 Task: Send a message to an employee of Amazon
Action: Mouse moved to (663, 102)
Screenshot: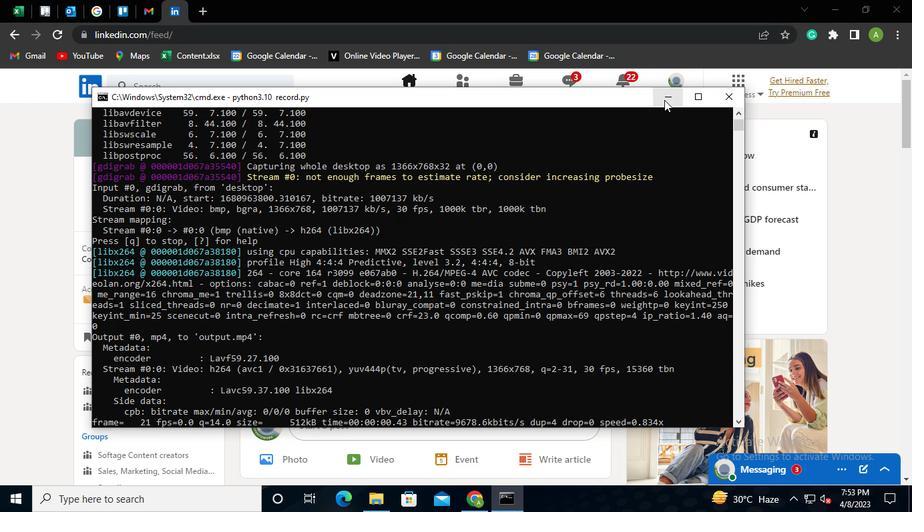 
Action: Mouse pressed left at (663, 102)
Screenshot: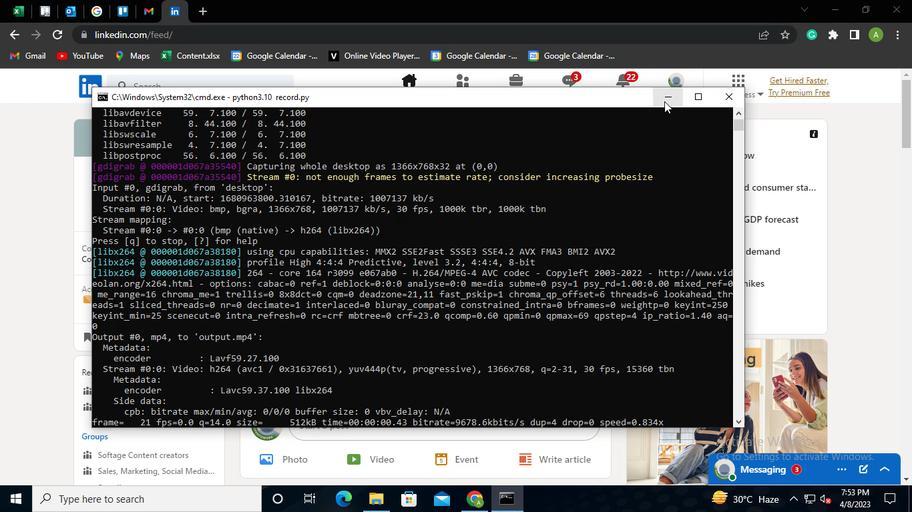 
Action: Mouse moved to (142, 88)
Screenshot: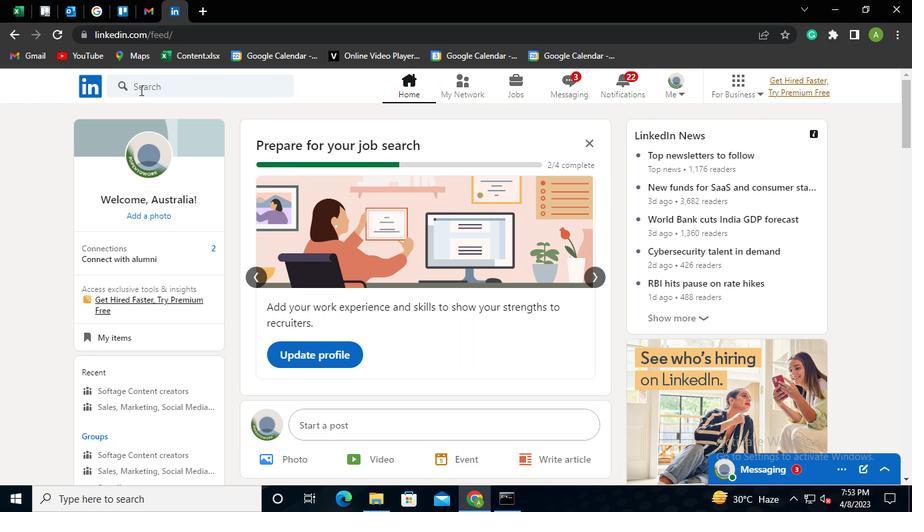 
Action: Mouse pressed left at (142, 88)
Screenshot: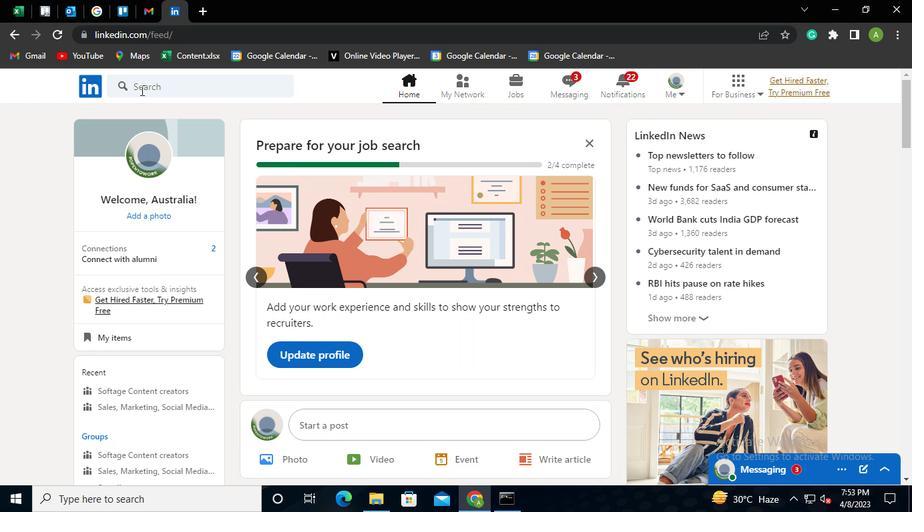 
Action: Mouse moved to (146, 150)
Screenshot: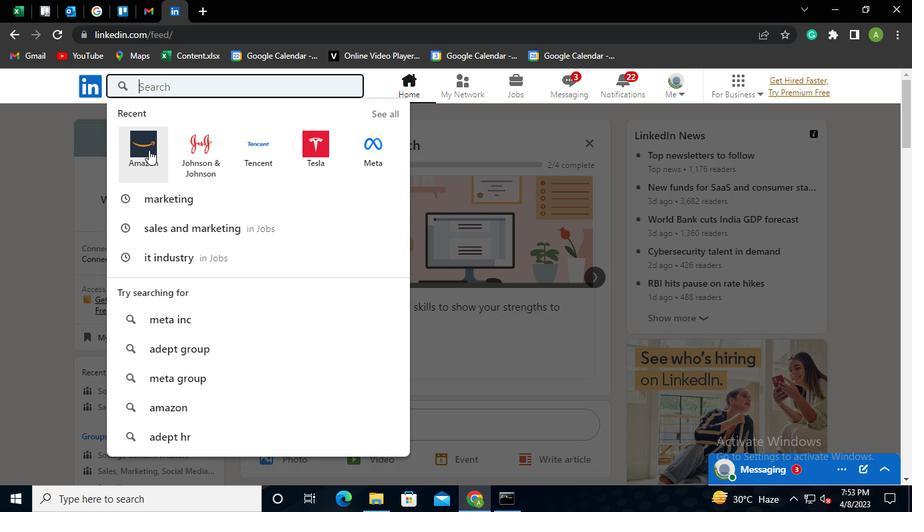 
Action: Mouse pressed left at (146, 150)
Screenshot: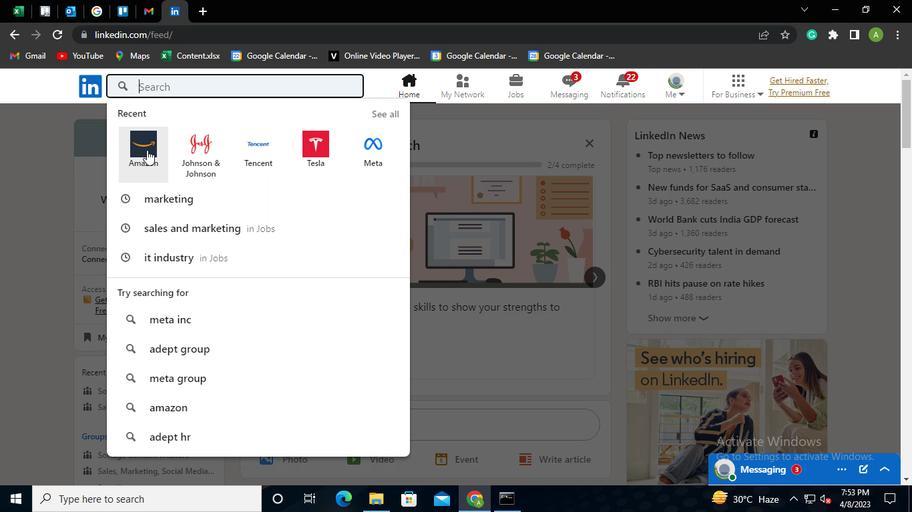 
Action: Mouse moved to (335, 331)
Screenshot: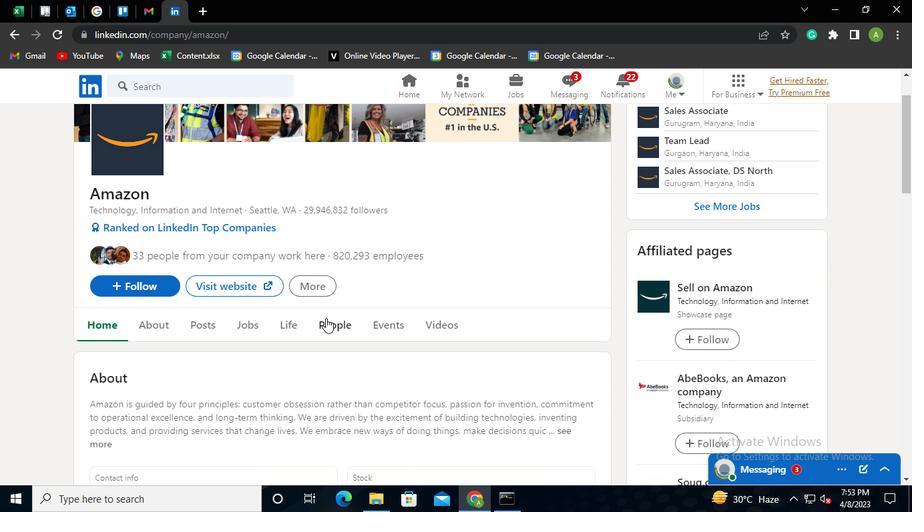 
Action: Mouse pressed left at (335, 331)
Screenshot: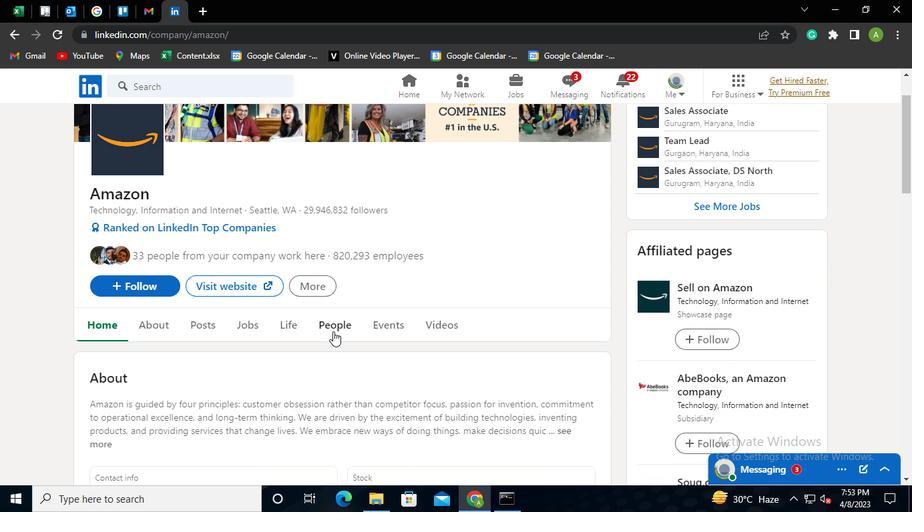 
Action: Mouse moved to (508, 221)
Screenshot: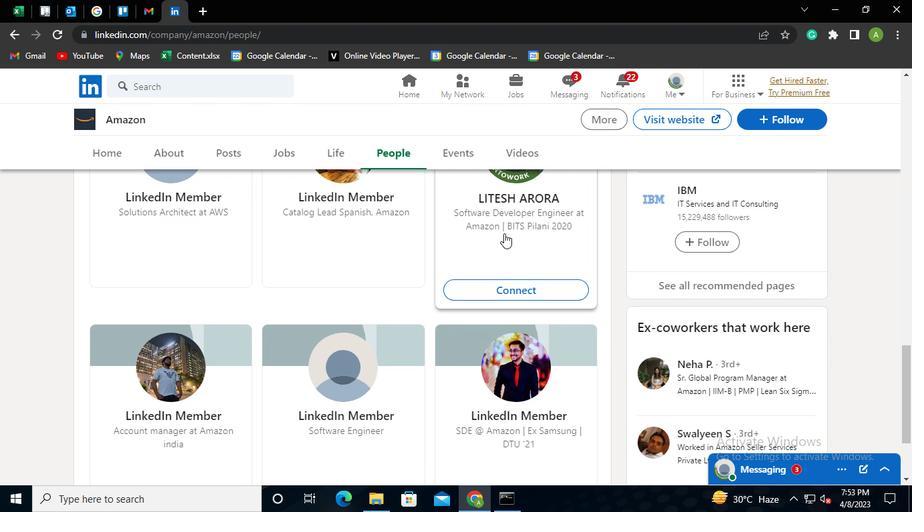 
Action: Mouse pressed left at (508, 221)
Screenshot: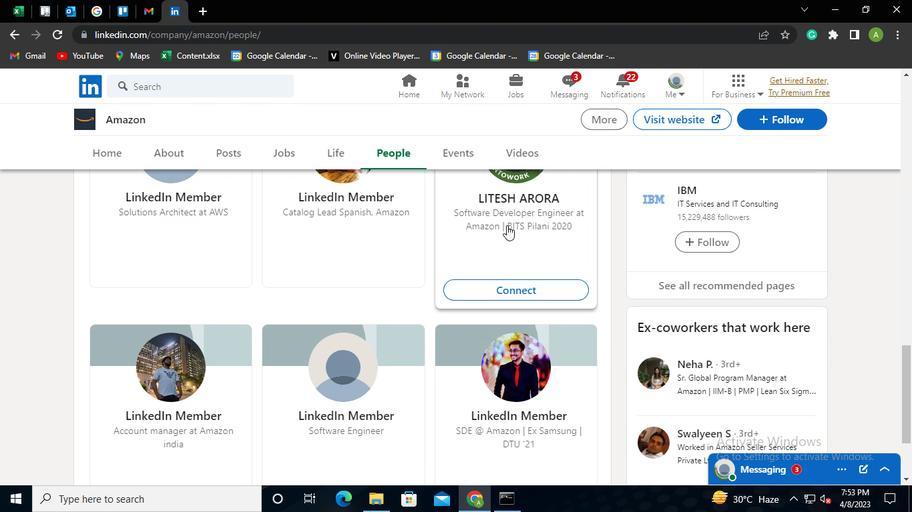 
Action: Mouse moved to (506, 193)
Screenshot: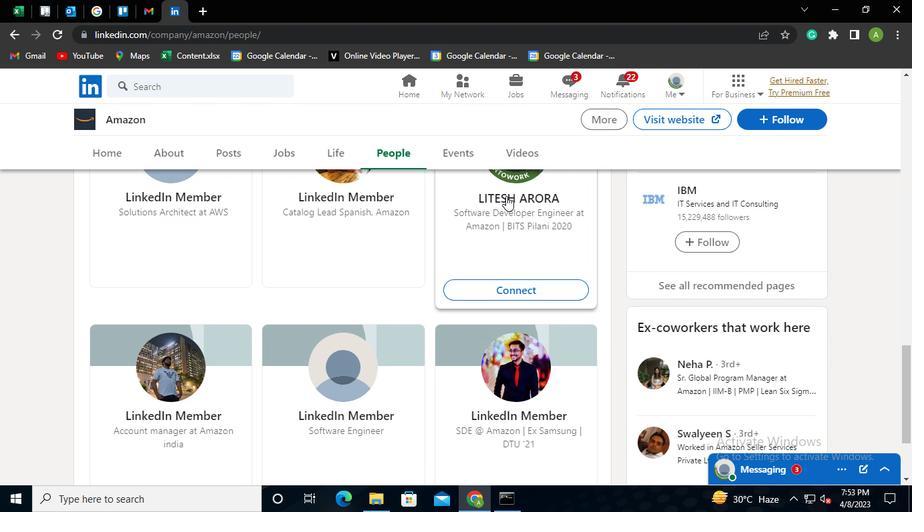 
Action: Mouse pressed left at (506, 193)
Screenshot: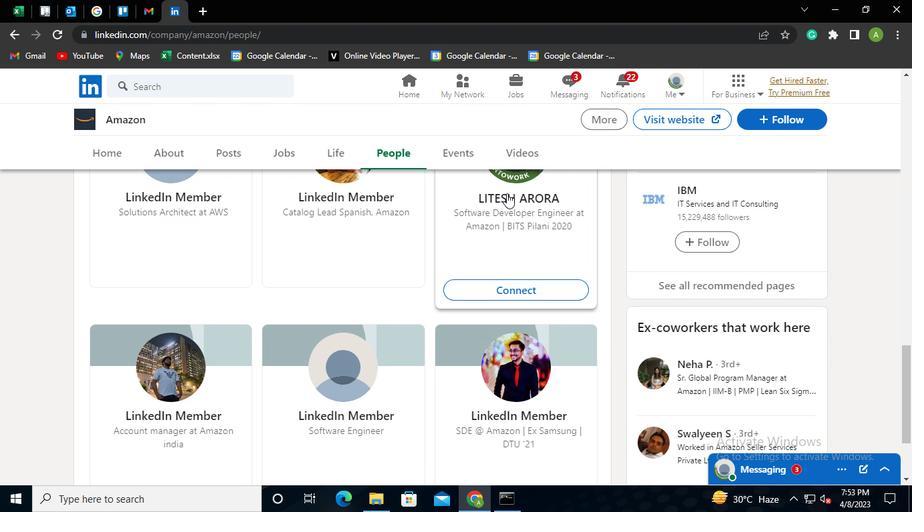 
Action: Mouse moved to (215, 187)
Screenshot: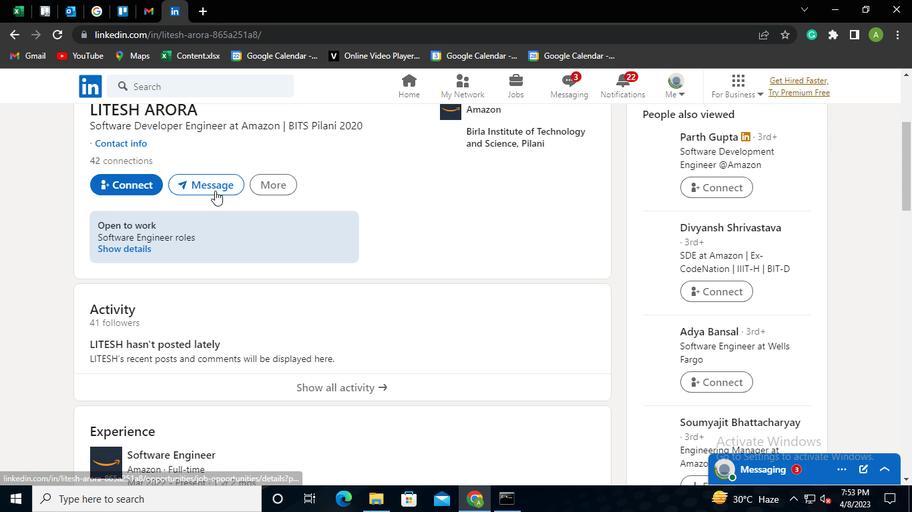 
Action: Mouse pressed left at (215, 187)
Screenshot: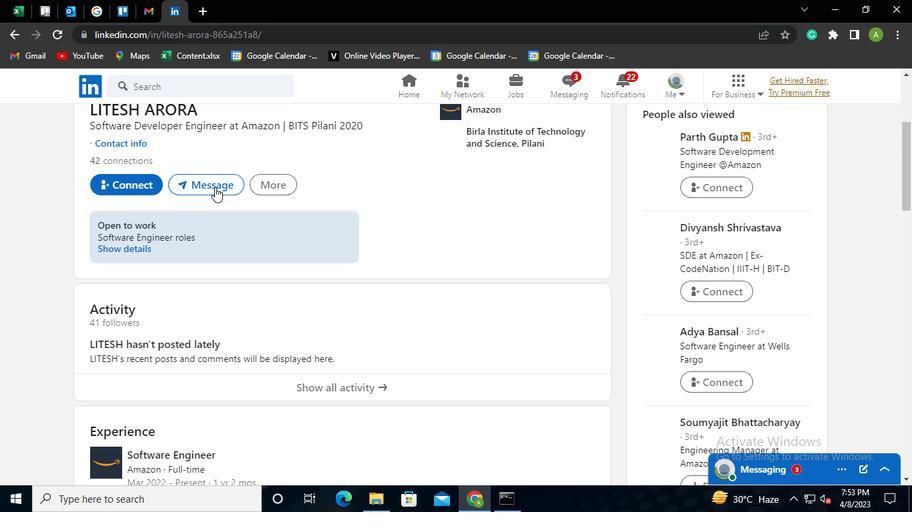 
Action: Mouse moved to (428, 221)
Screenshot: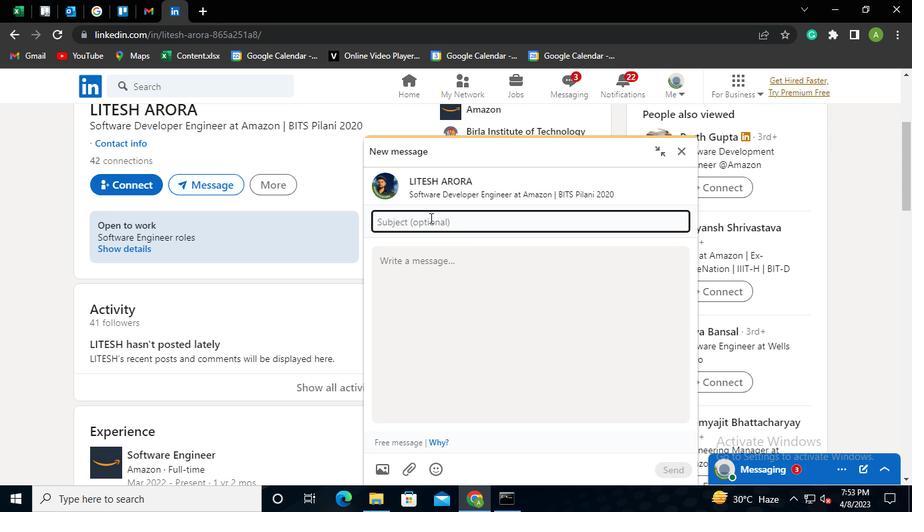 
Action: Mouse pressed left at (428, 221)
Screenshot: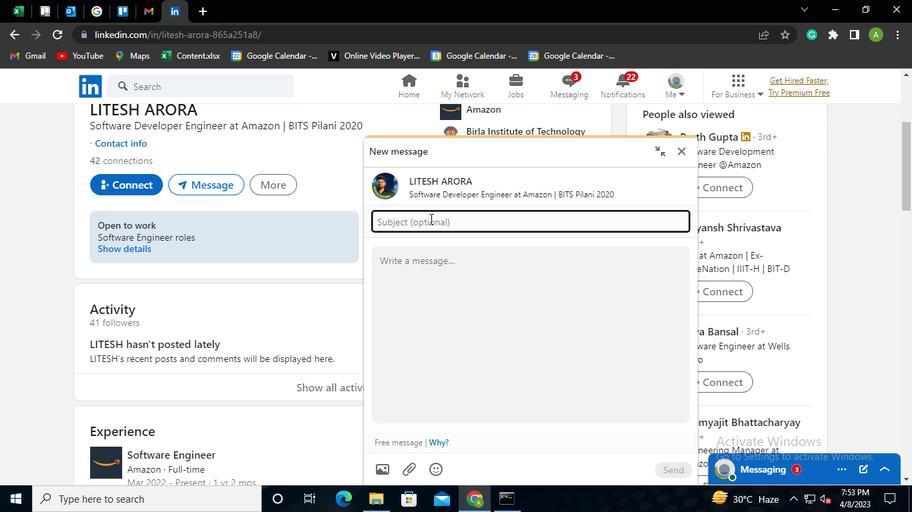 
Action: Mouse moved to (391, 246)
Screenshot: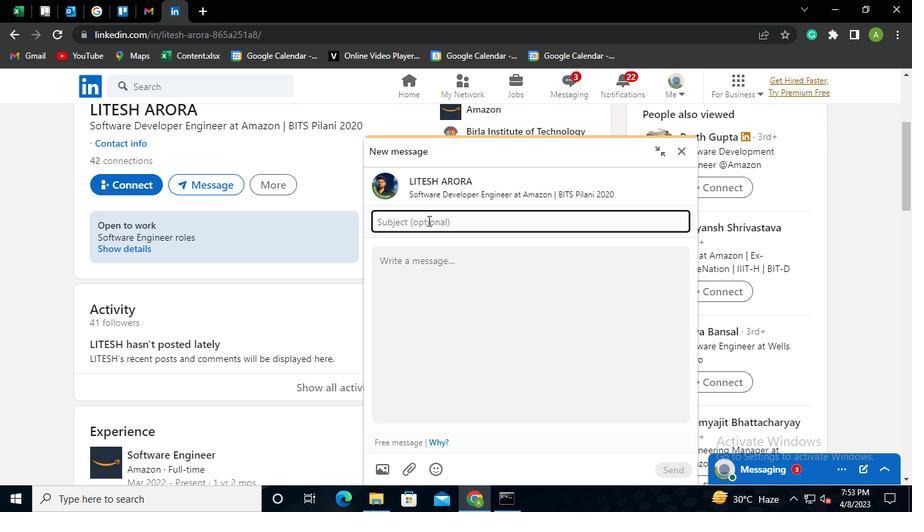 
Action: Keyboard Key.shift
Screenshot: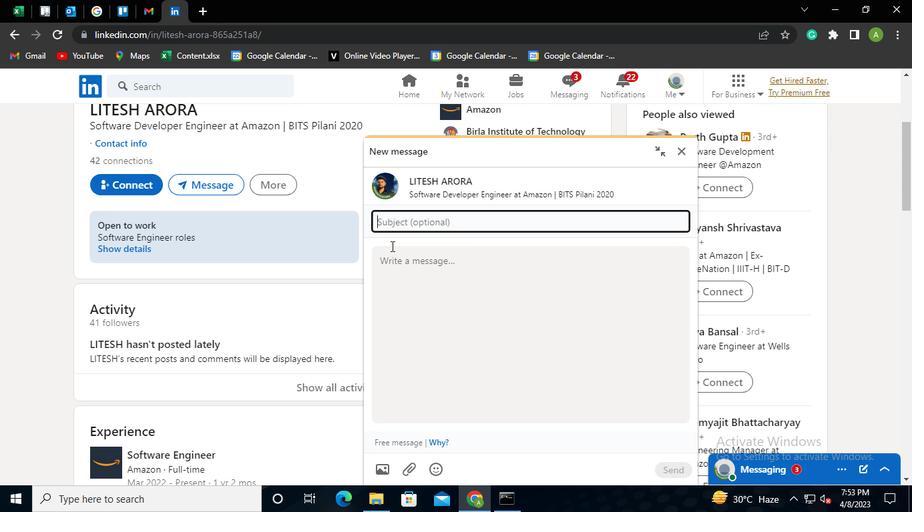 
Action: Keyboard T
Screenshot: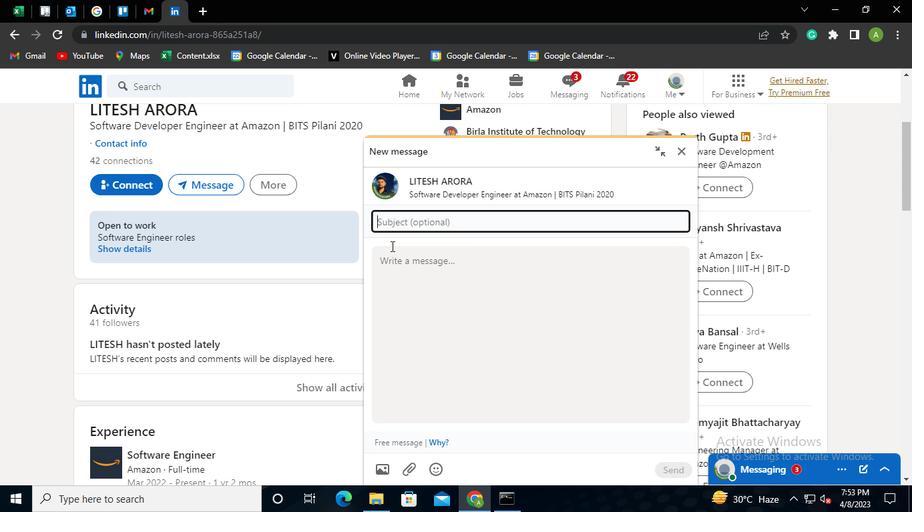 
Action: Keyboard o
Screenshot: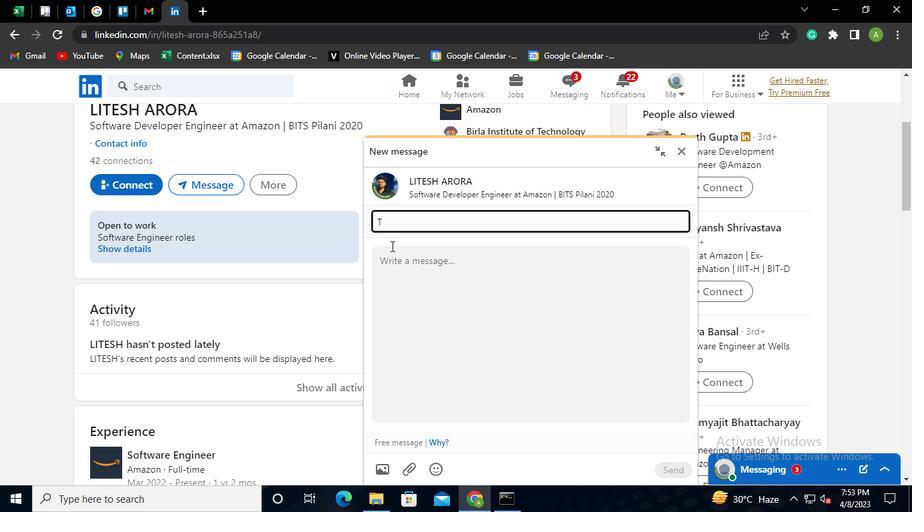 
Action: Keyboard Key.space
Screenshot: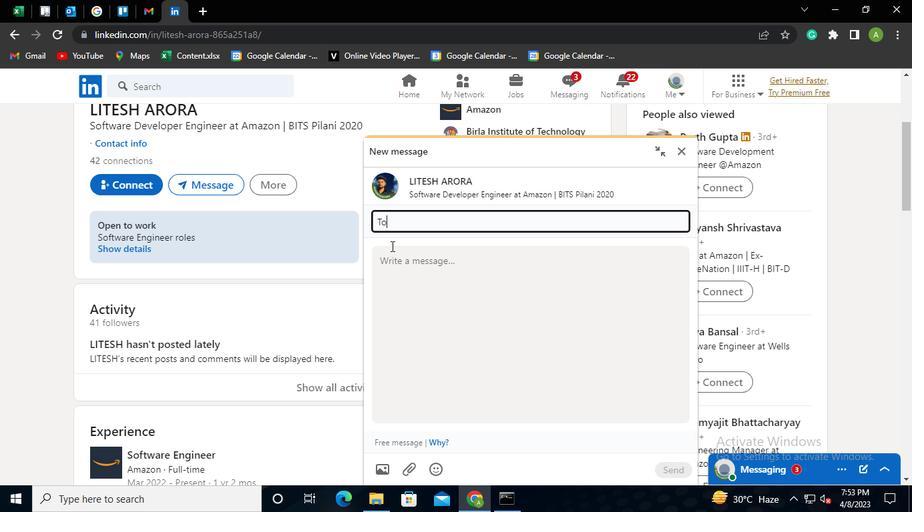 
Action: Keyboard k
Screenshot: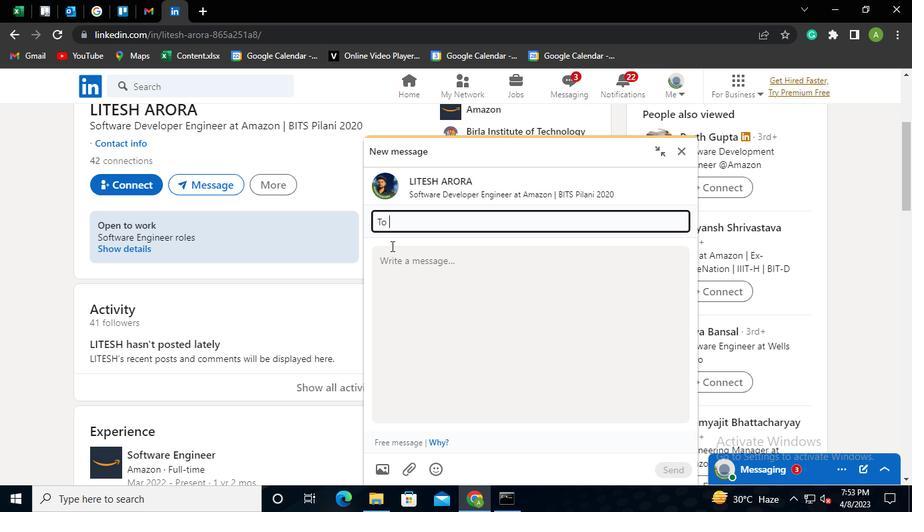 
Action: Keyboard n
Screenshot: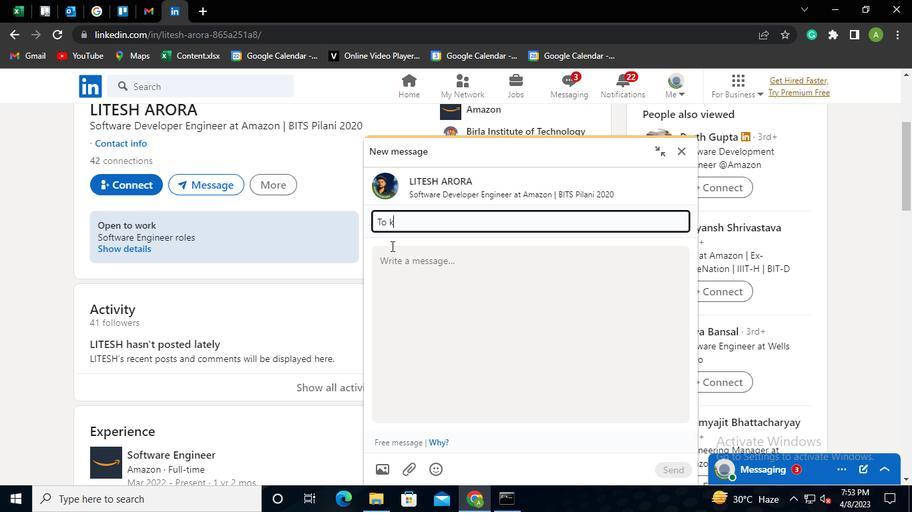
Action: Keyboard o
Screenshot: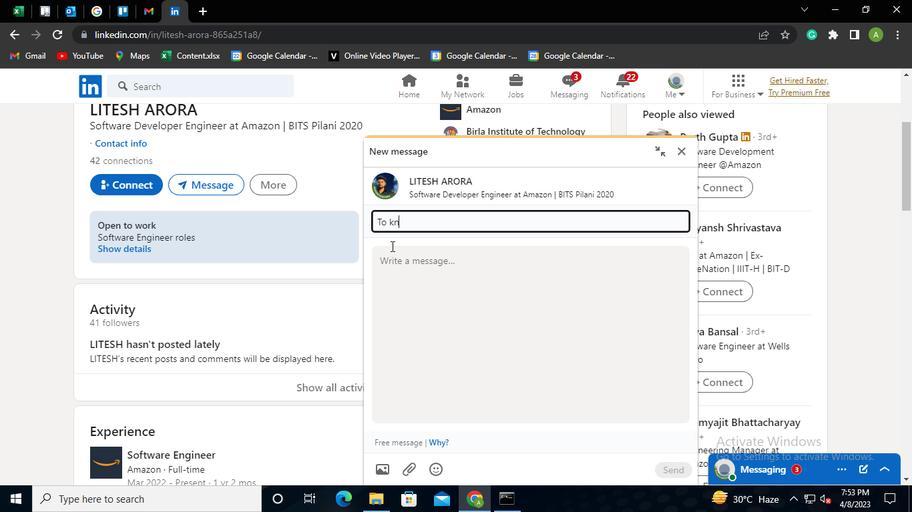 
Action: Keyboard e
Screenshot: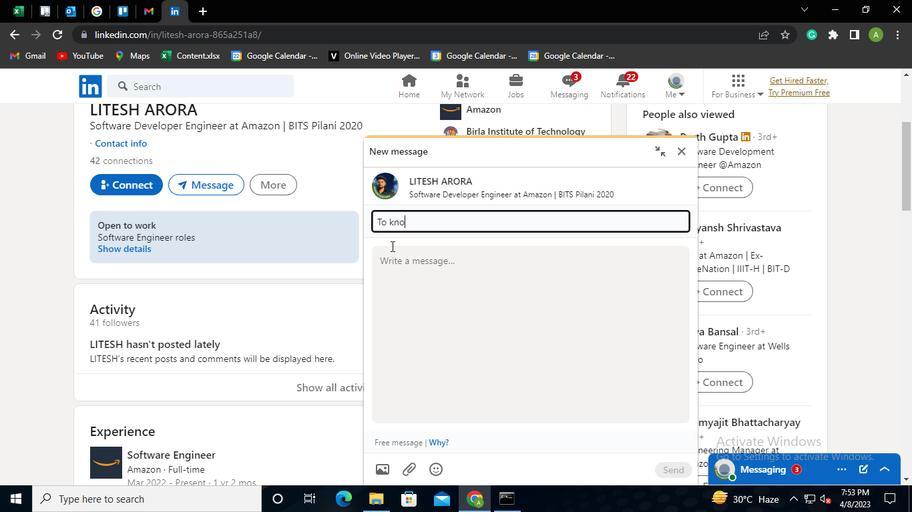 
Action: Keyboard Key.backspace
Screenshot: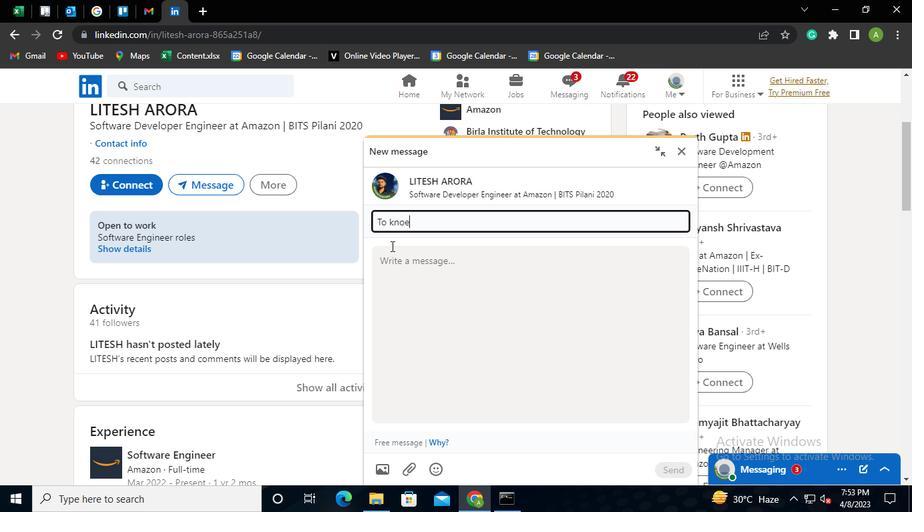 
Action: Keyboard w
Screenshot: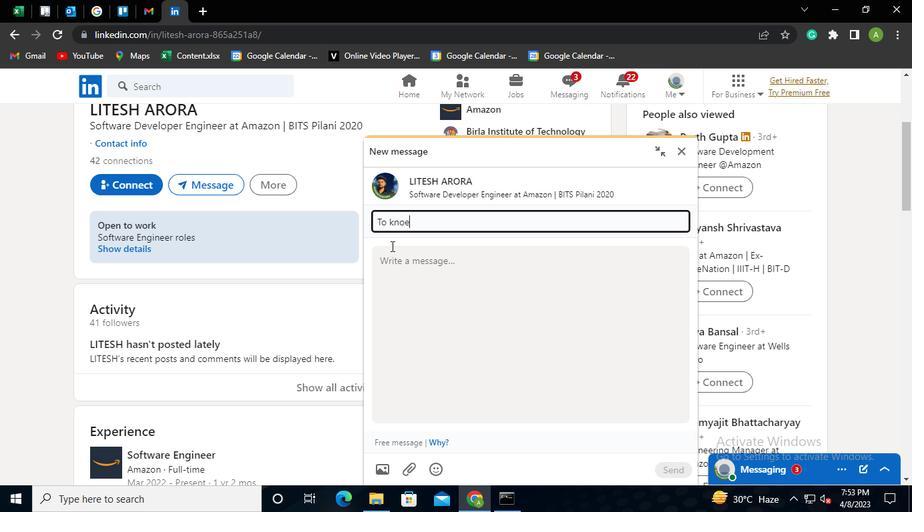 
Action: Keyboard Key.space
Screenshot: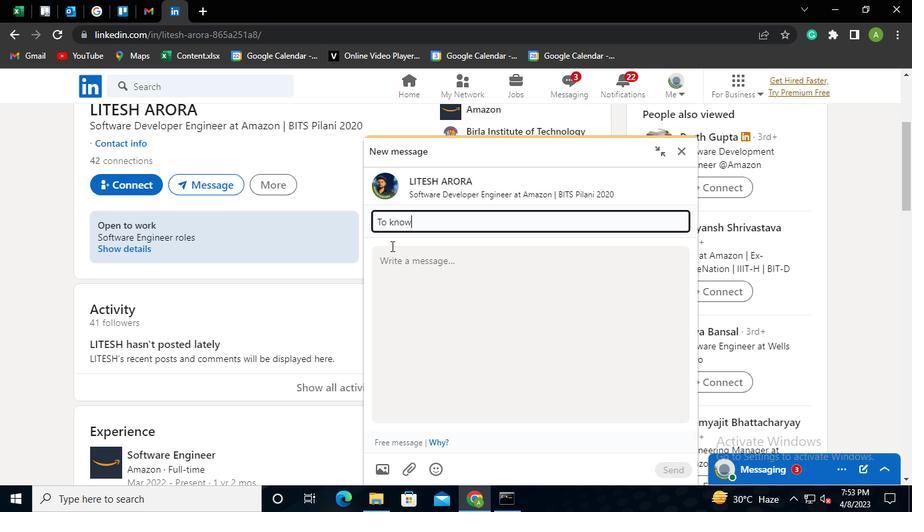 
Action: Keyboard a
Screenshot: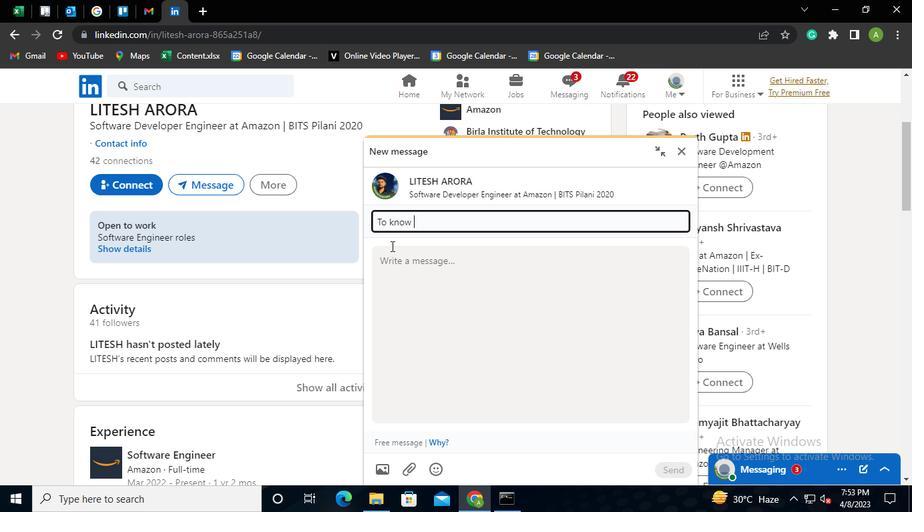 
Action: Keyboard b
Screenshot: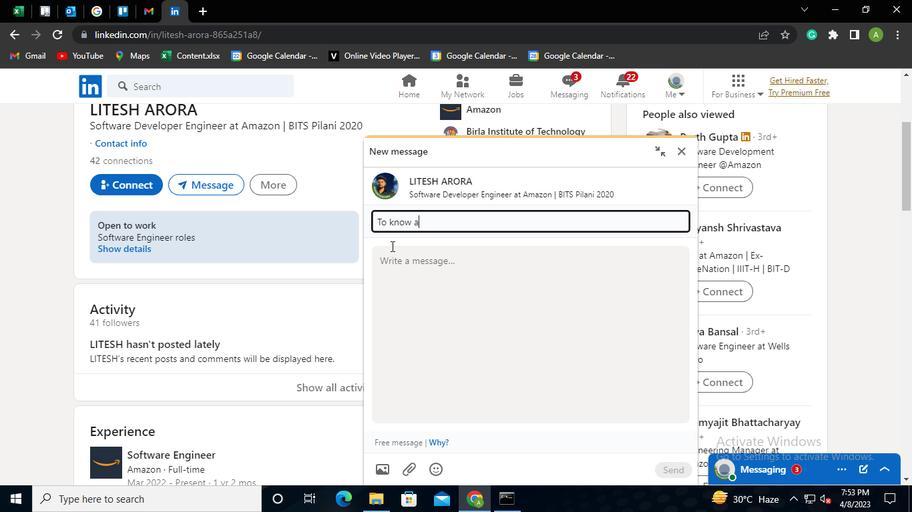 
Action: Keyboard o
Screenshot: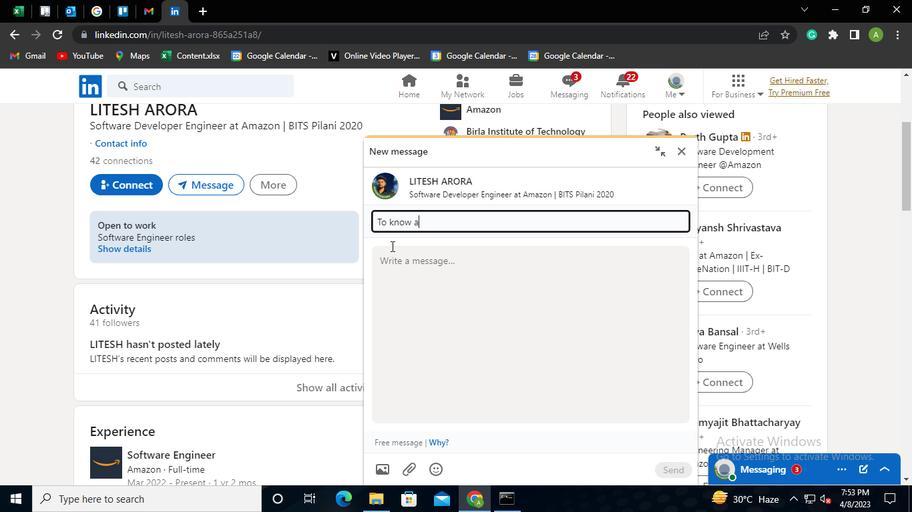
Action: Keyboard u
Screenshot: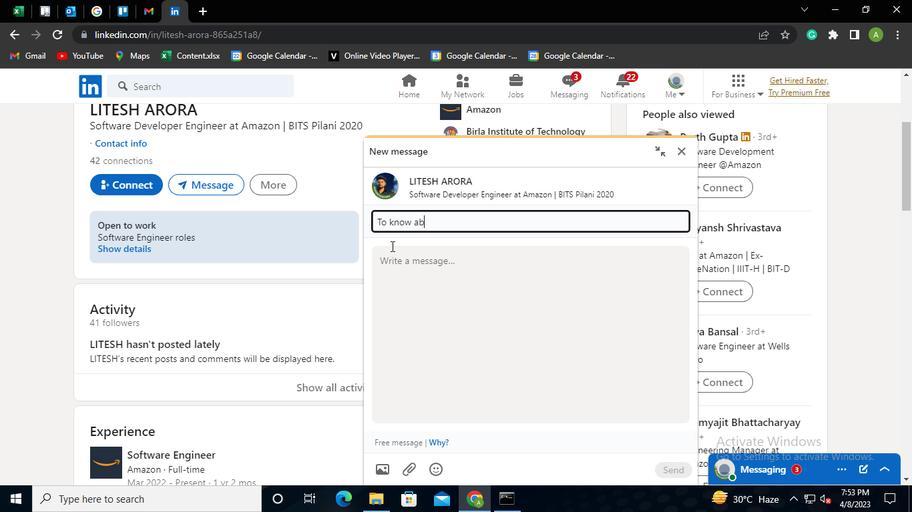 
Action: Keyboard t
Screenshot: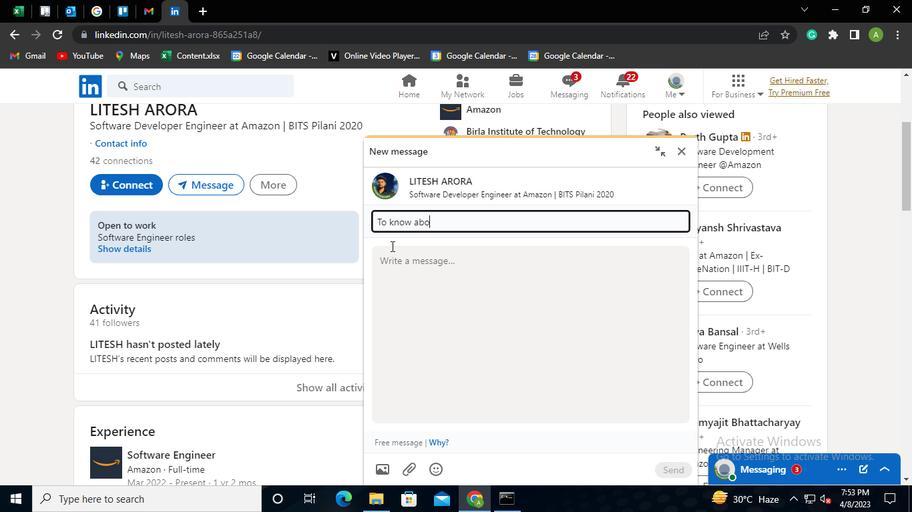 
Action: Keyboard Key.space
Screenshot: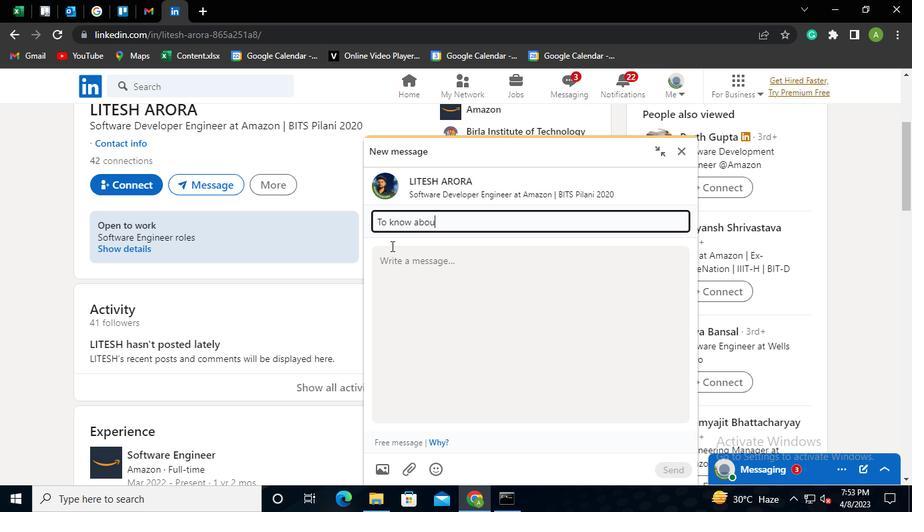 
Action: Keyboard Key.shift
Screenshot: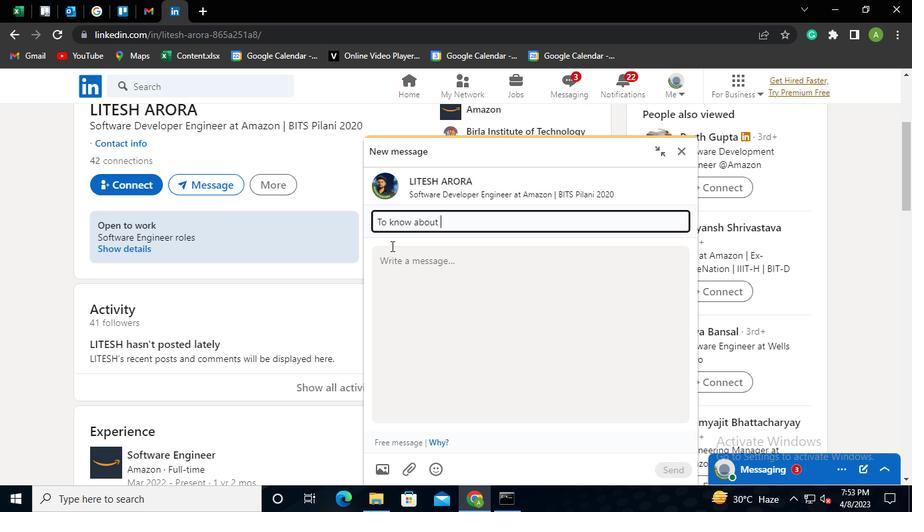 
Action: Keyboard A
Screenshot: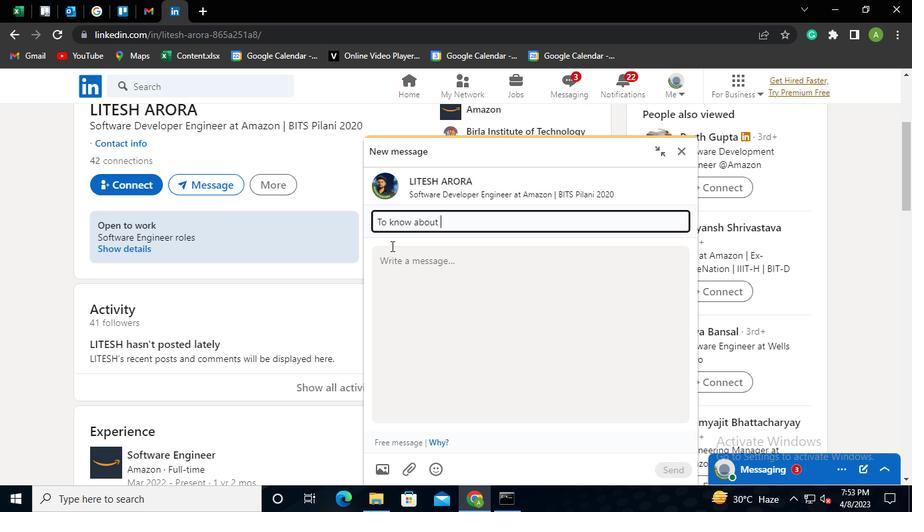 
Action: Keyboard m
Screenshot: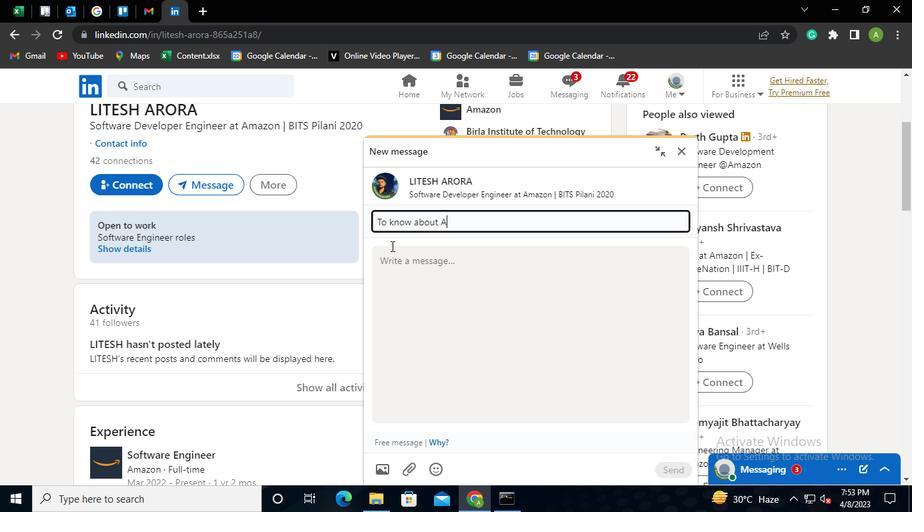 
Action: Keyboard a
Screenshot: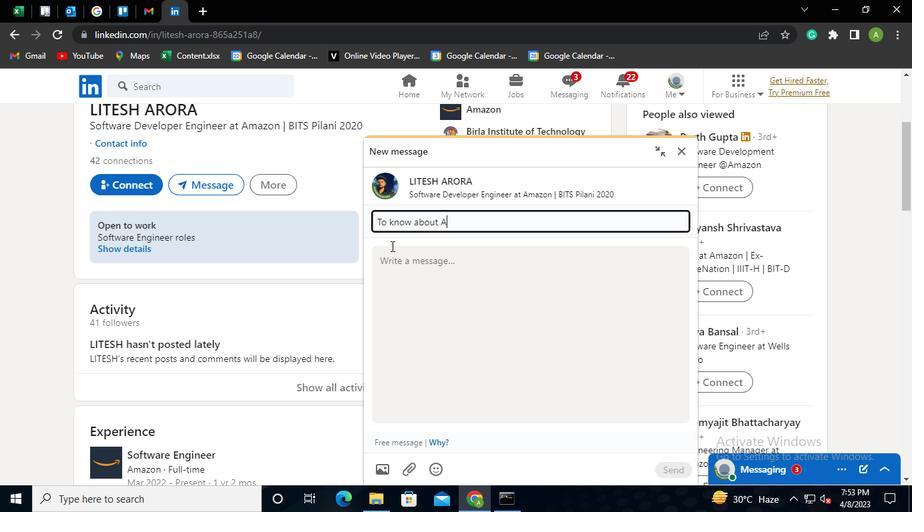 
Action: Keyboard z
Screenshot: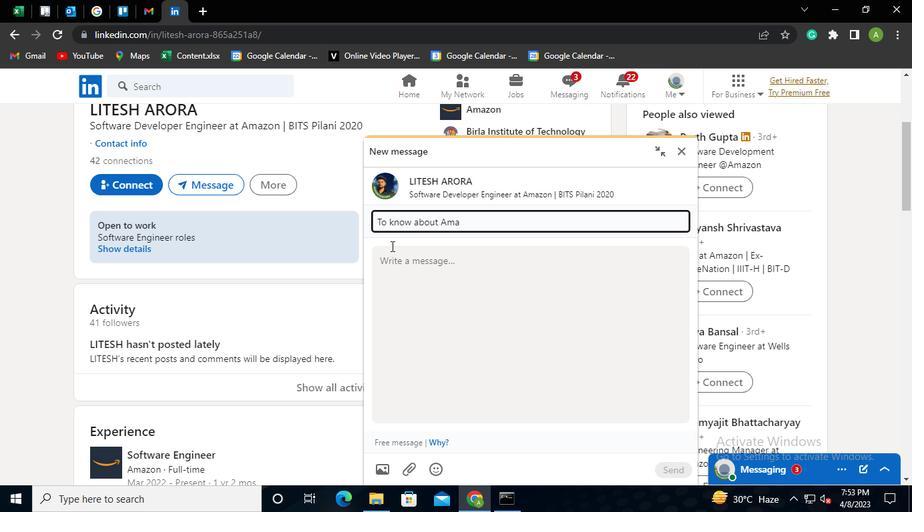
Action: Keyboard o
Screenshot: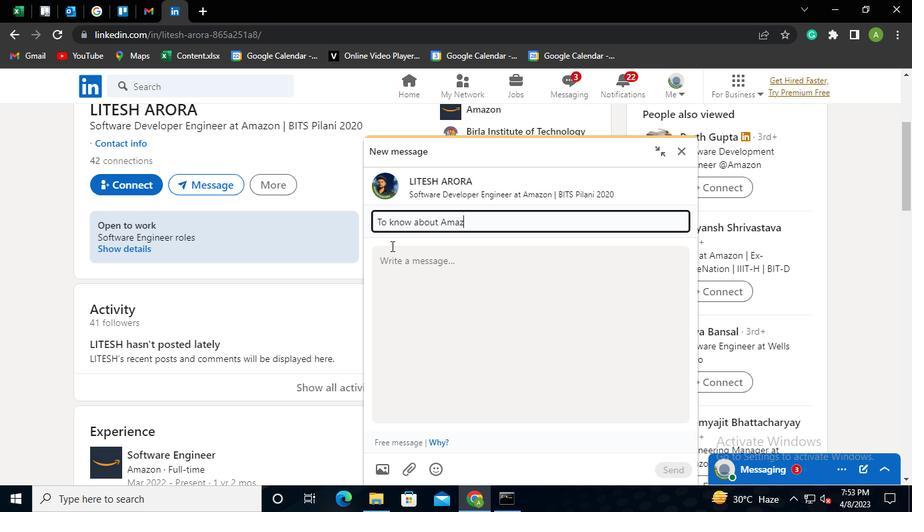 
Action: Keyboard n
Screenshot: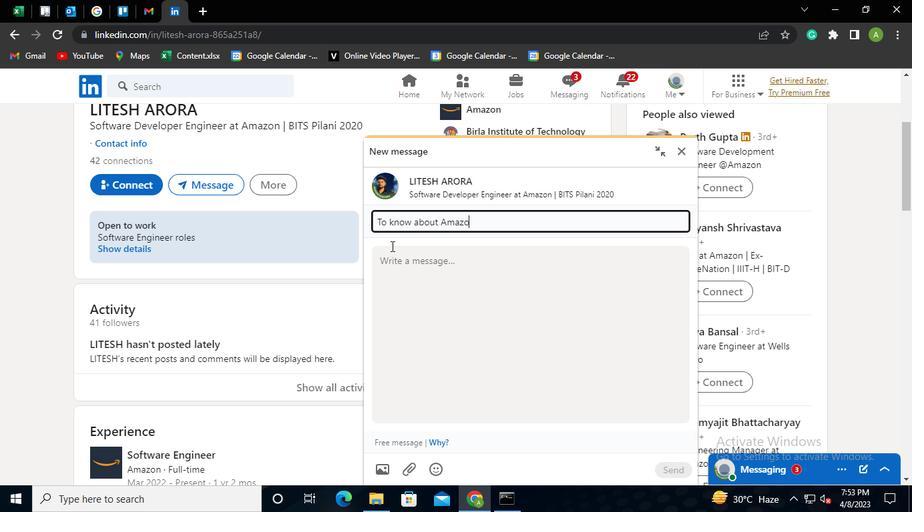 
Action: Keyboard e
Screenshot: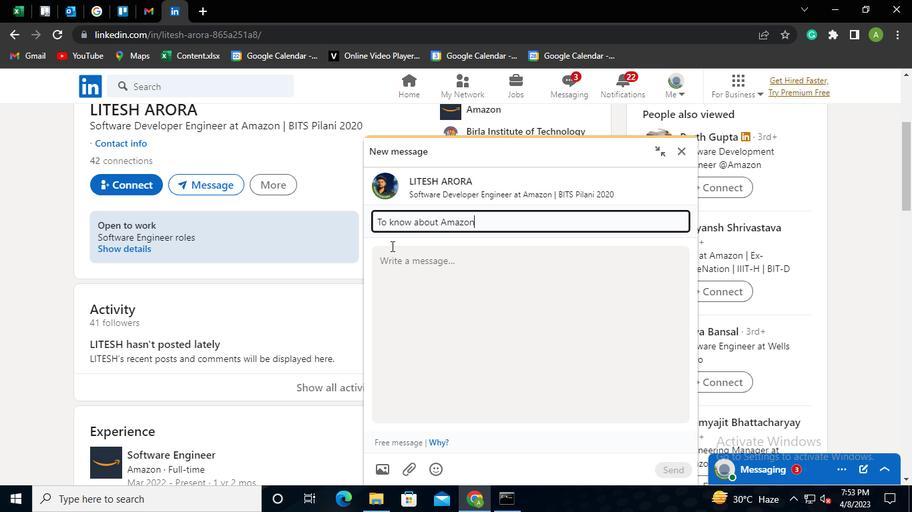 
Action: Keyboard Key.enter
Screenshot: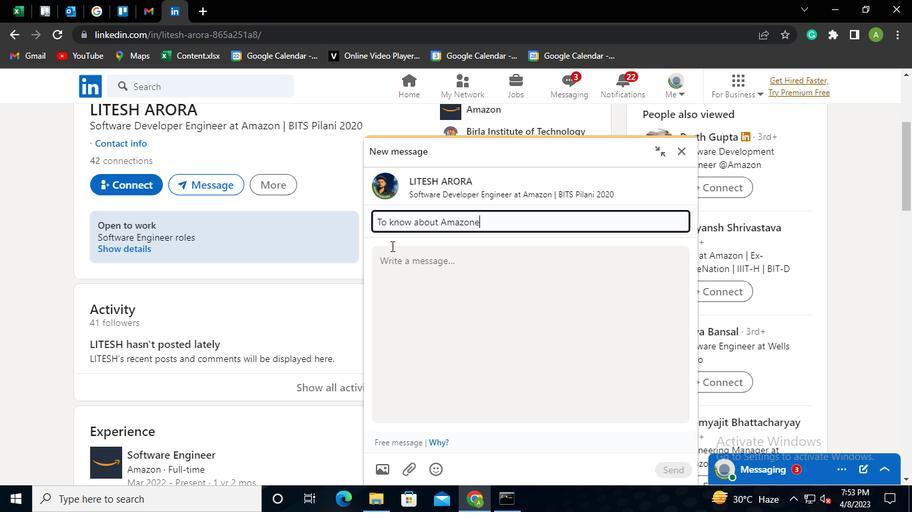 
Action: Mouse moved to (458, 271)
Screenshot: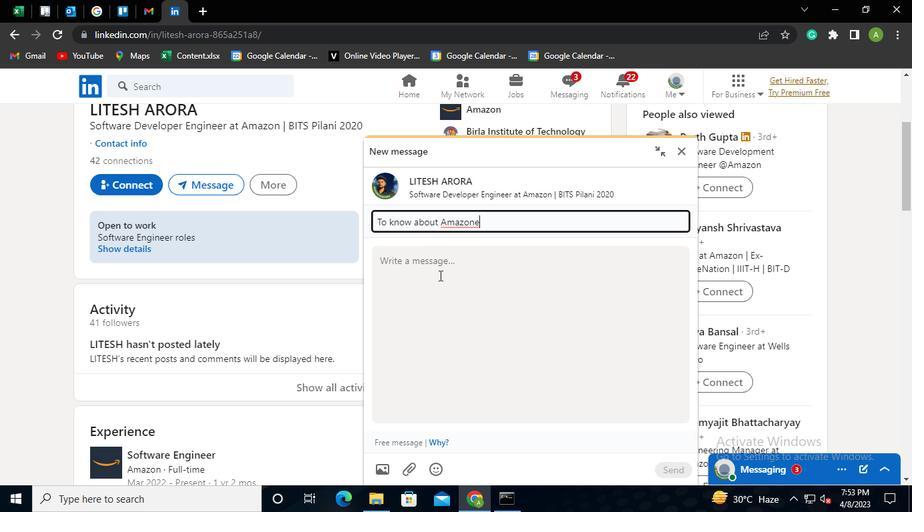 
Action: Mouse pressed left at (458, 271)
Screenshot: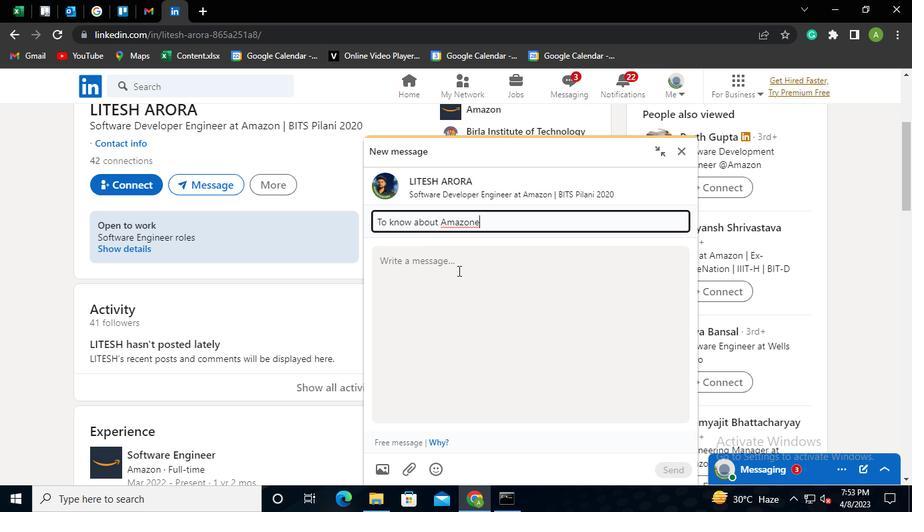 
Action: Mouse moved to (446, 274)
Screenshot: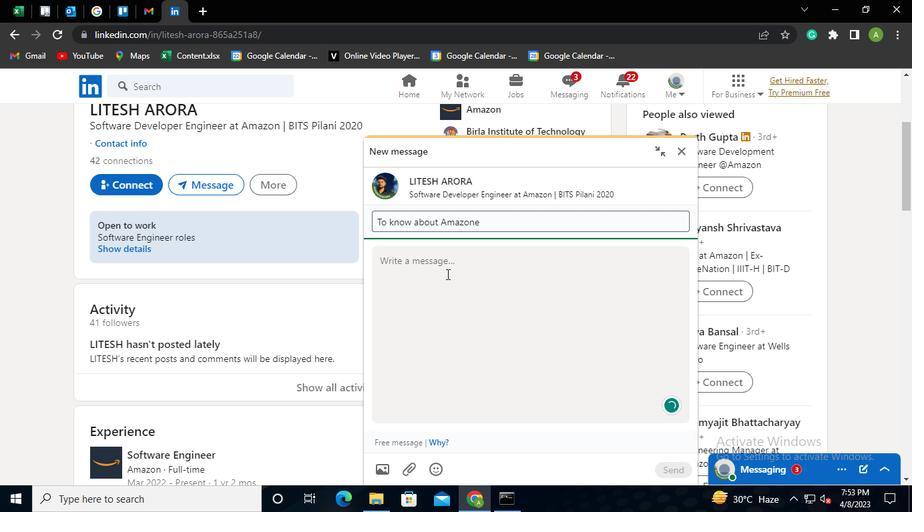 
Action: Keyboard Key.shift
Screenshot: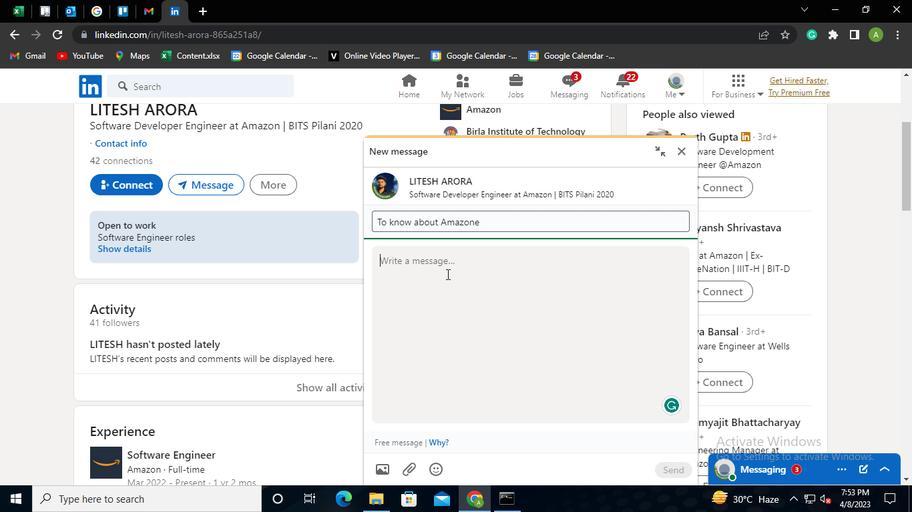 
Action: Keyboard H
Screenshot: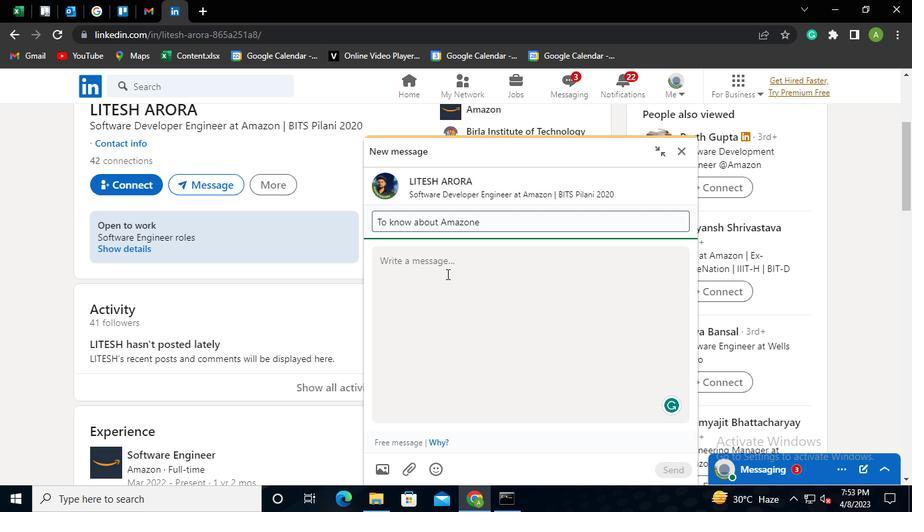 
Action: Keyboard i
Screenshot: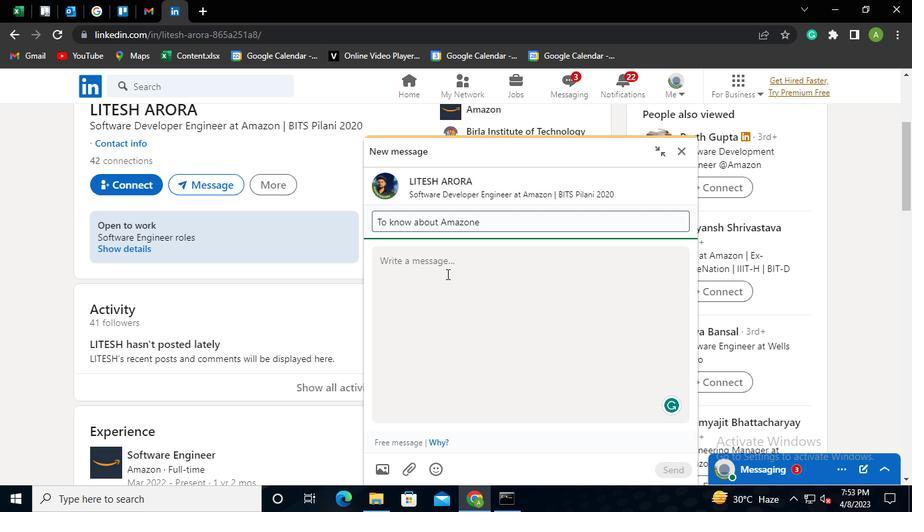 
Action: Mouse moved to (670, 466)
Screenshot: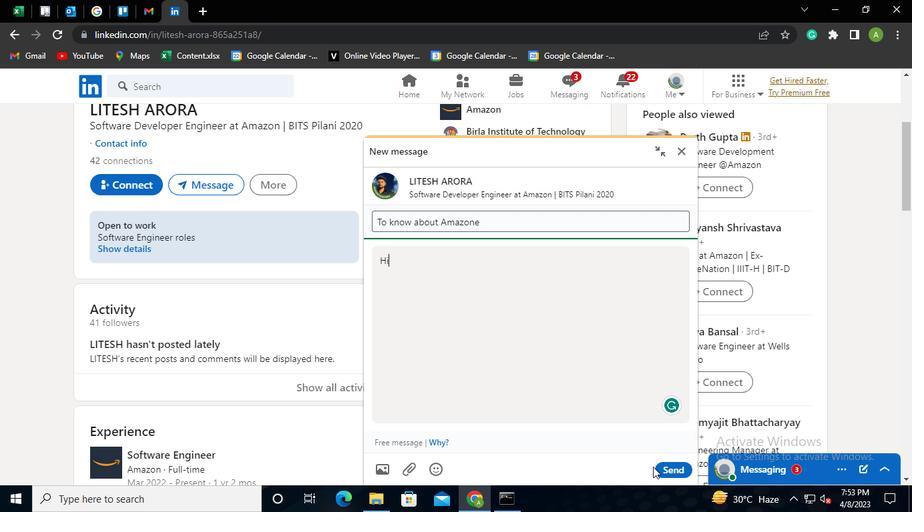 
Action: Mouse pressed left at (670, 466)
Screenshot: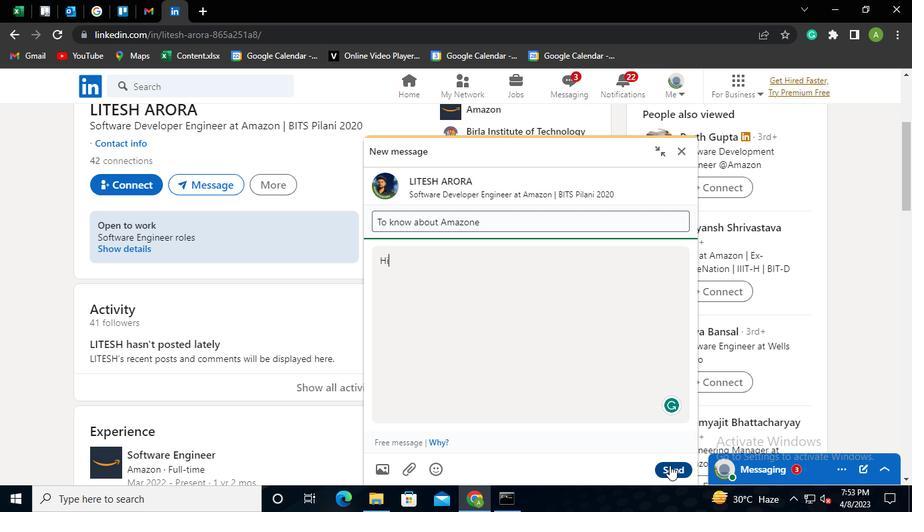 
Action: Mouse moved to (684, 152)
Screenshot: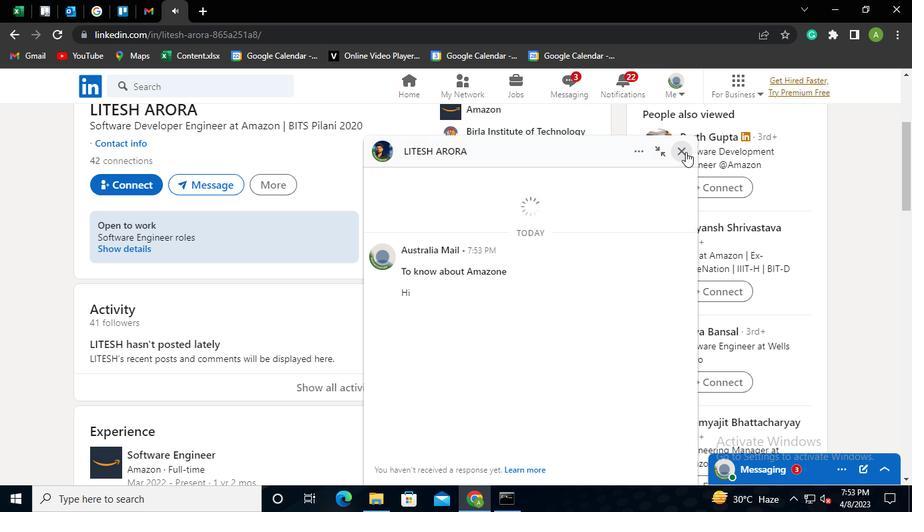 
Action: Mouse pressed left at (684, 152)
Screenshot: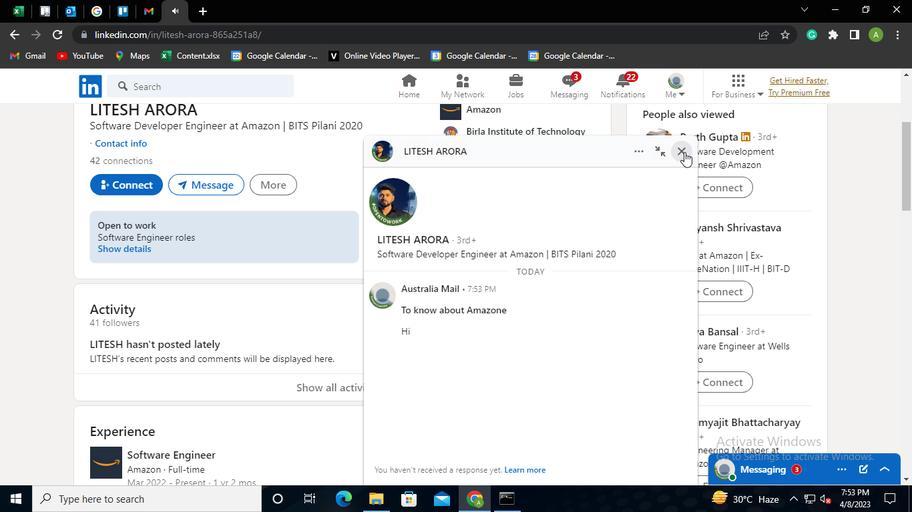 
Action: Mouse moved to (494, 492)
Screenshot: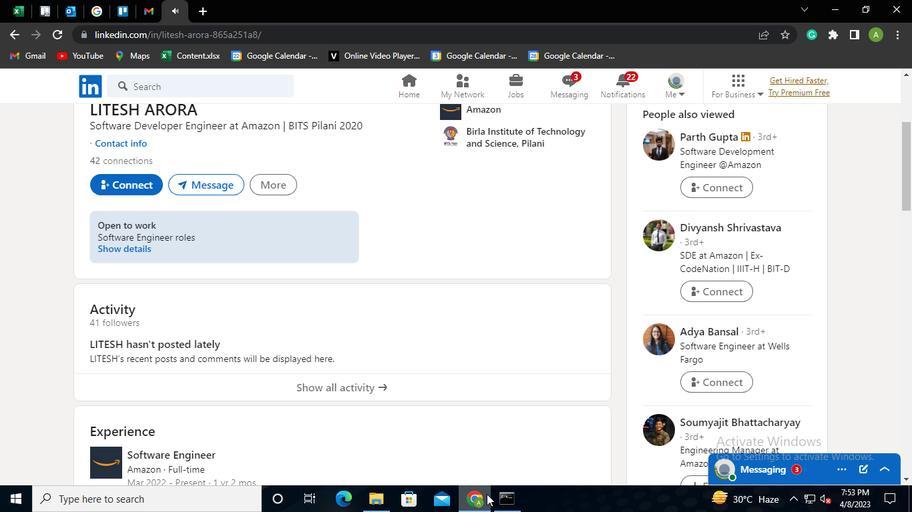 
Action: Mouse pressed left at (494, 492)
Screenshot: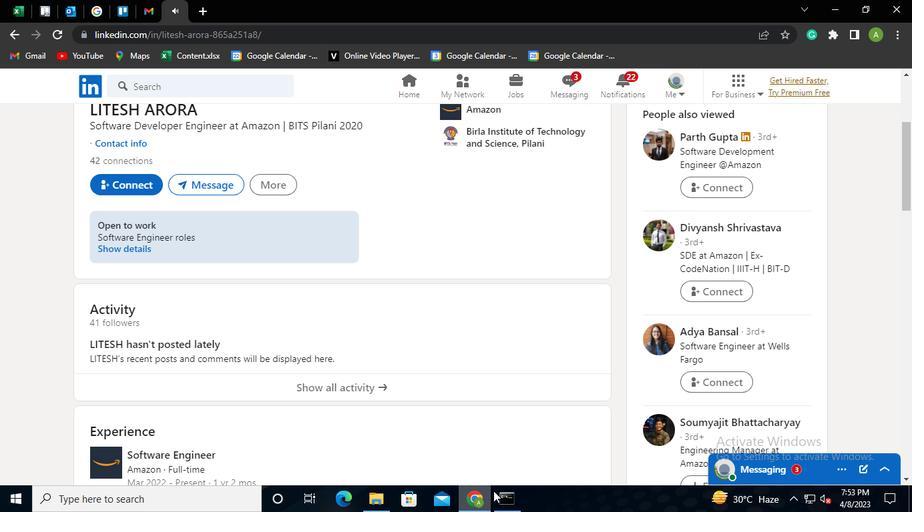 
Action: Mouse moved to (727, 91)
Screenshot: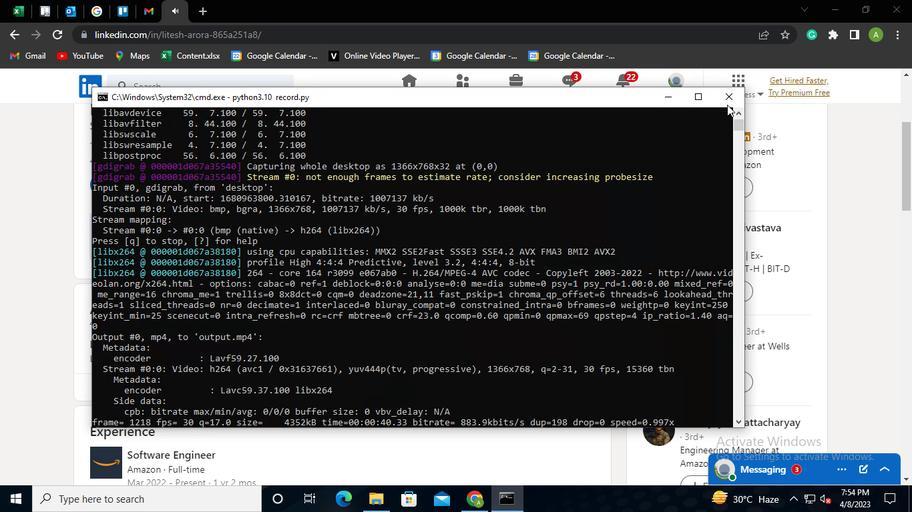 
Action: Mouse pressed left at (727, 91)
Screenshot: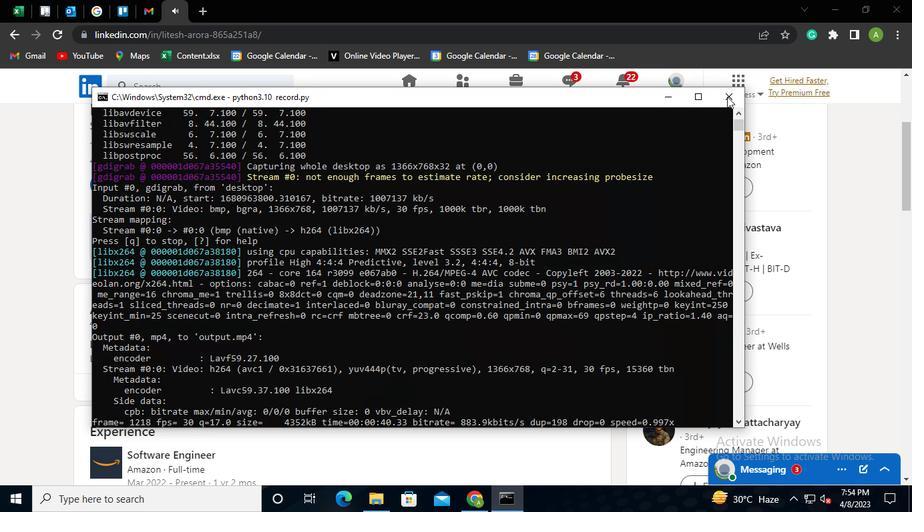 
